 Task: Set the equalizer preset to Full bass.
Action: Mouse moved to (116, 11)
Screenshot: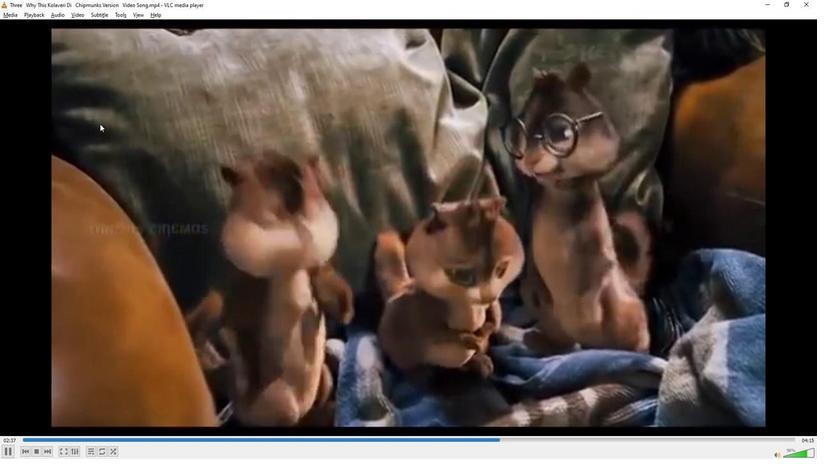 
Action: Mouse pressed left at (116, 11)
Screenshot: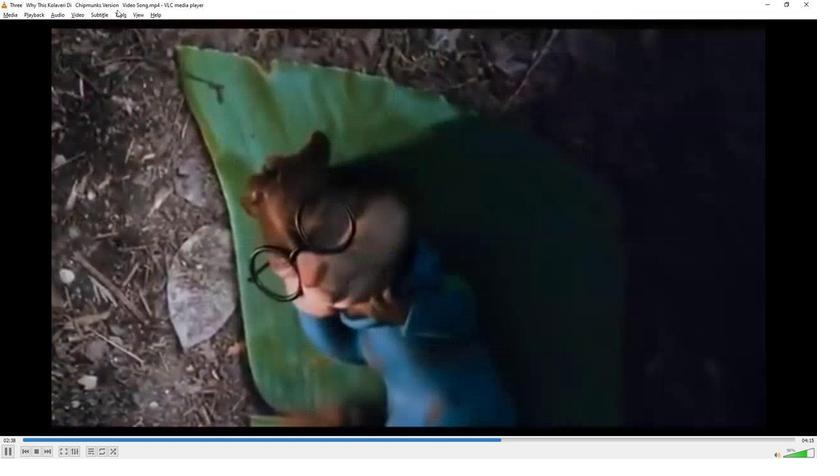 
Action: Mouse moved to (118, 12)
Screenshot: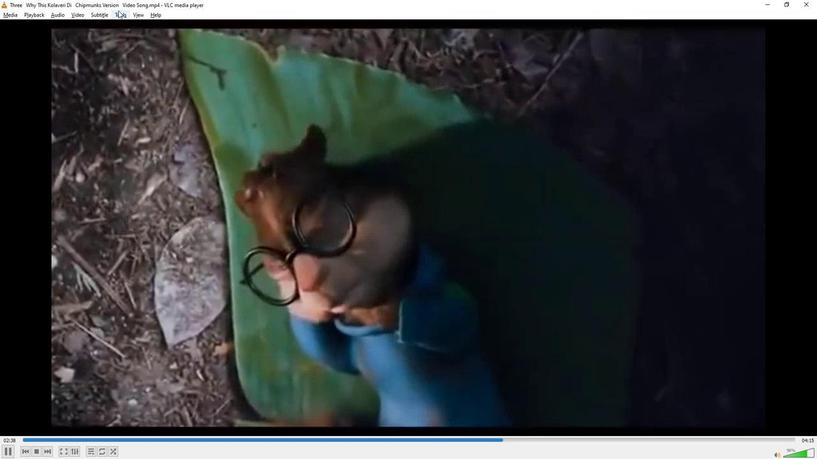 
Action: Mouse pressed left at (118, 12)
Screenshot: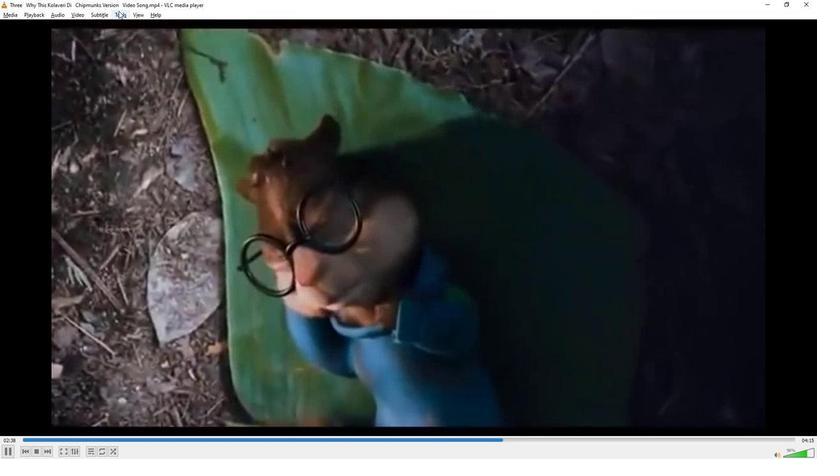 
Action: Mouse moved to (135, 117)
Screenshot: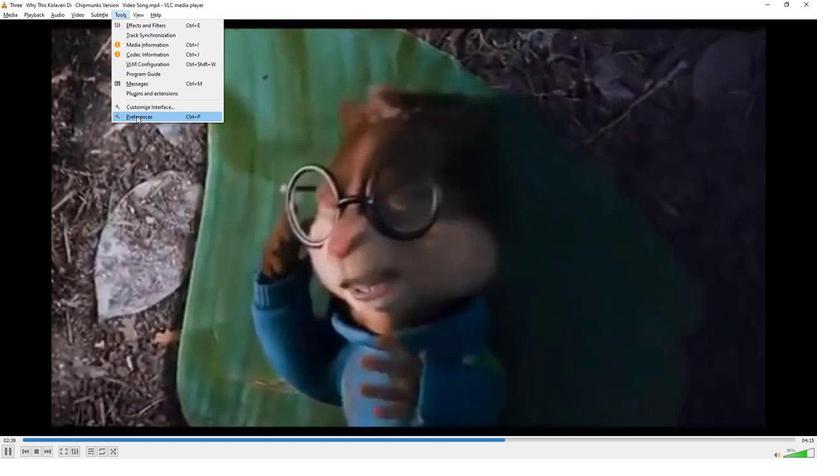 
Action: Mouse pressed left at (135, 117)
Screenshot: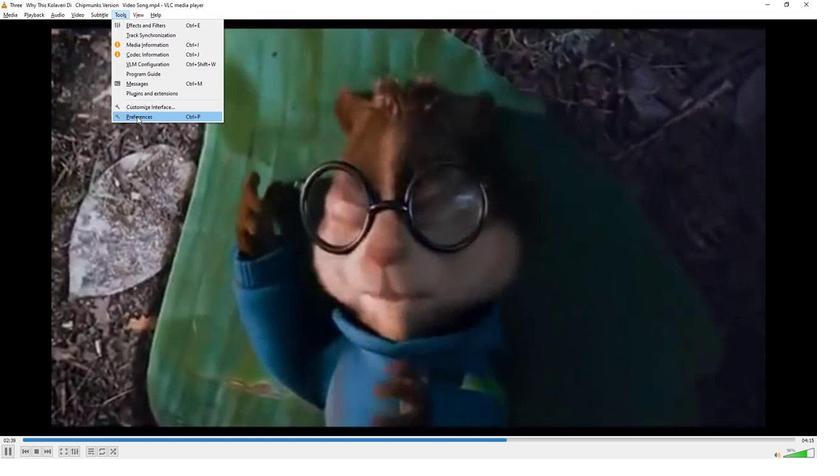 
Action: Mouse moved to (240, 343)
Screenshot: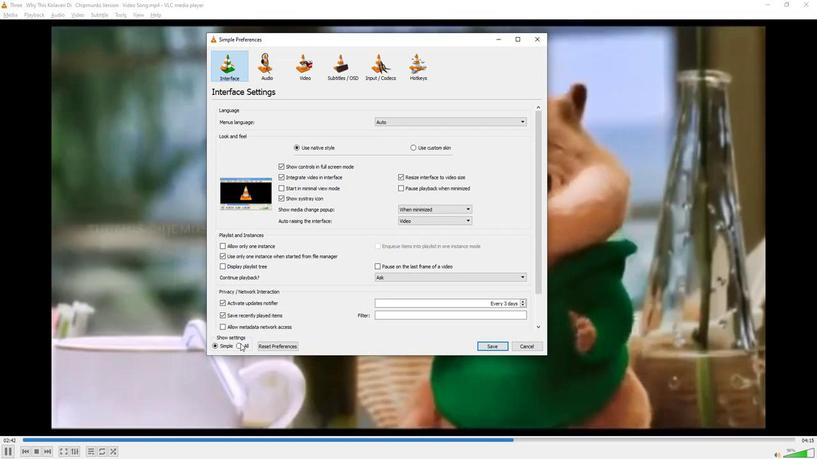 
Action: Mouse pressed left at (240, 343)
Screenshot: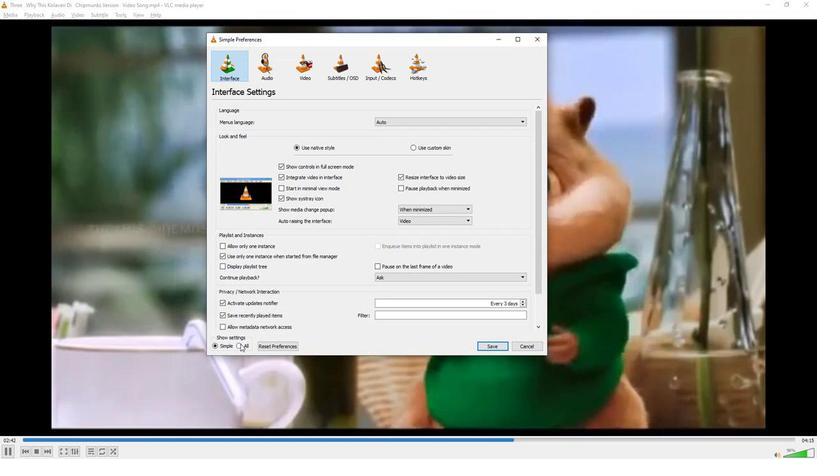 
Action: Mouse moved to (228, 155)
Screenshot: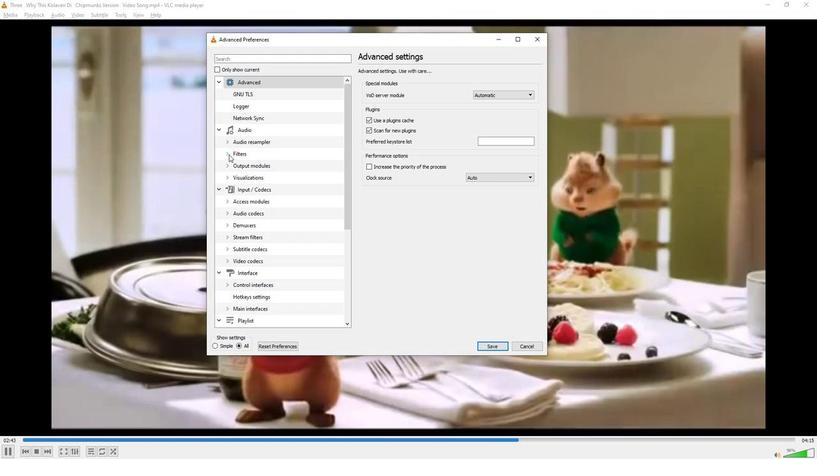 
Action: Mouse pressed left at (228, 155)
Screenshot: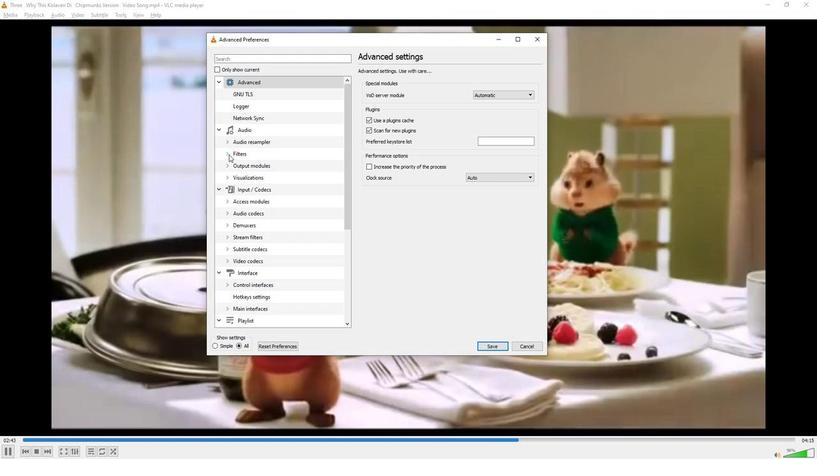
Action: Mouse moved to (248, 211)
Screenshot: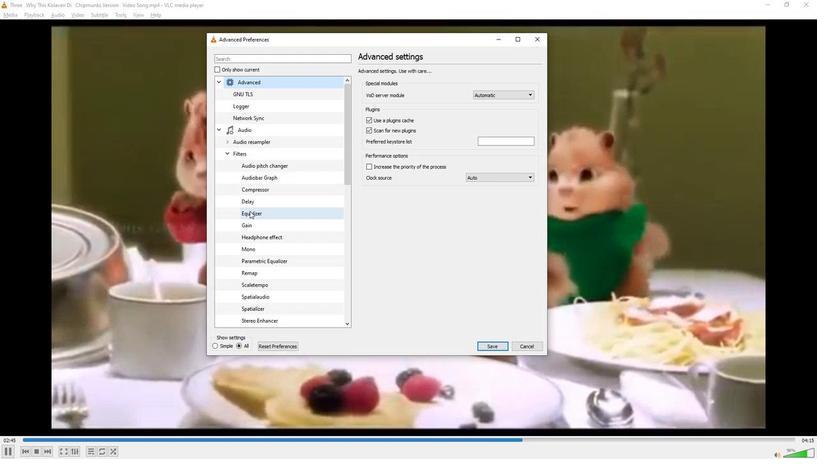 
Action: Mouse pressed left at (248, 211)
Screenshot: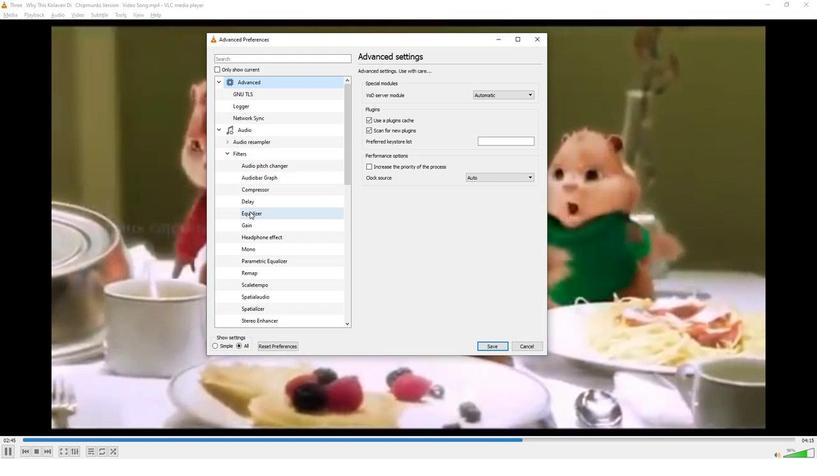 
Action: Mouse moved to (490, 85)
Screenshot: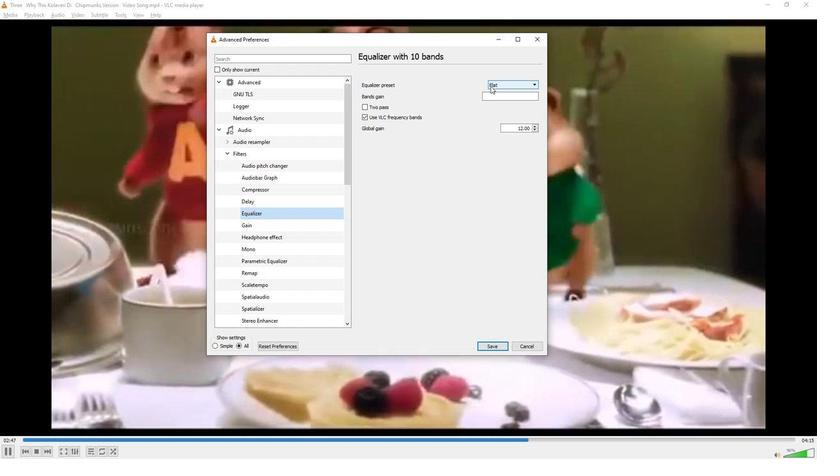 
Action: Mouse pressed left at (490, 85)
Screenshot: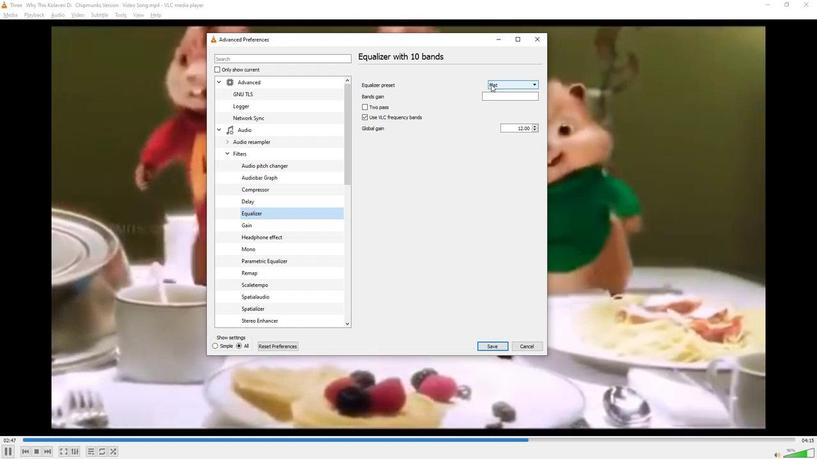 
Action: Mouse moved to (494, 116)
Screenshot: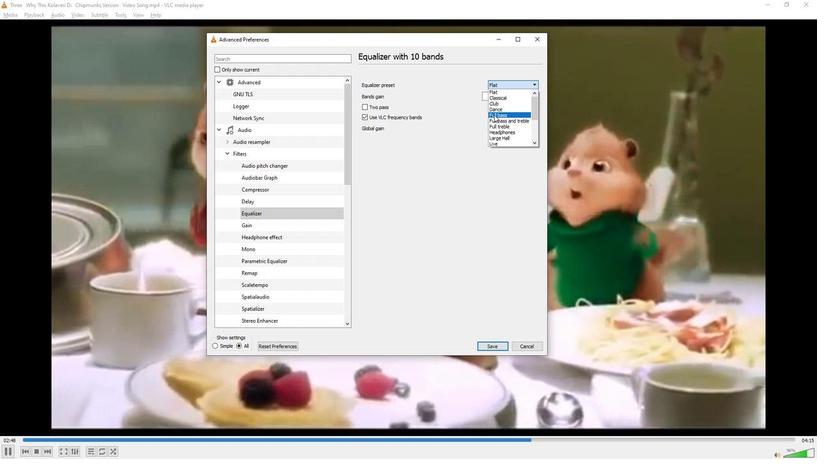 
Action: Mouse pressed left at (494, 116)
Screenshot: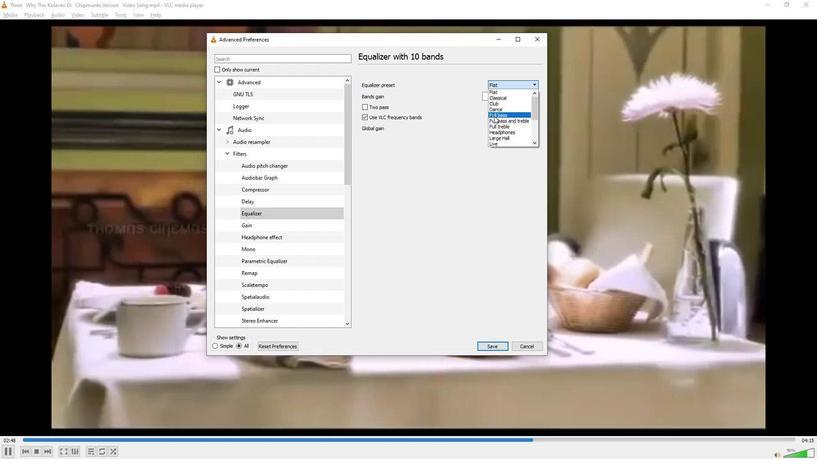 
Action: Mouse moved to (432, 195)
Screenshot: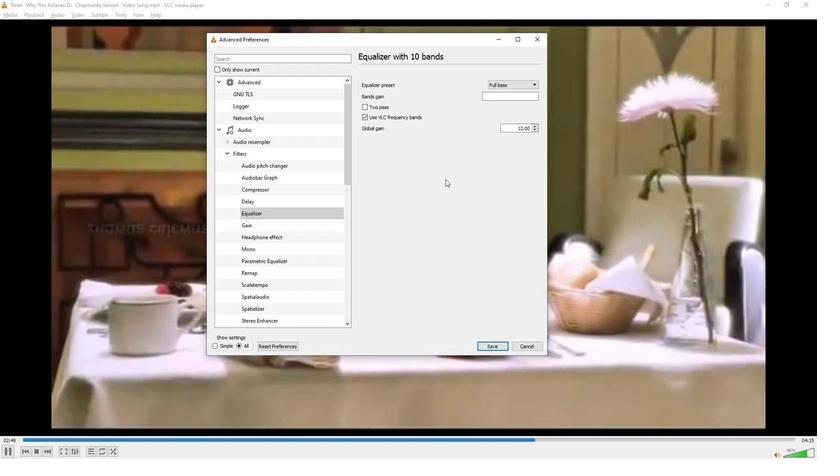 
